 Task: Create a due date automation trigger when advanced on, 2 hours after a card is due add fields with custom fields "Resume" completed.
Action: Mouse moved to (1000, 79)
Screenshot: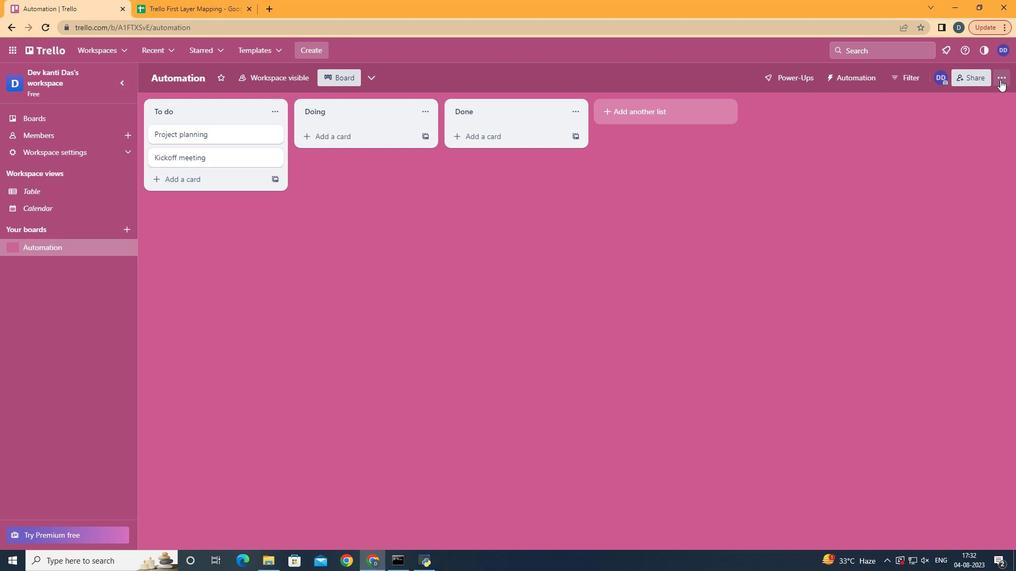 
Action: Mouse pressed left at (1000, 79)
Screenshot: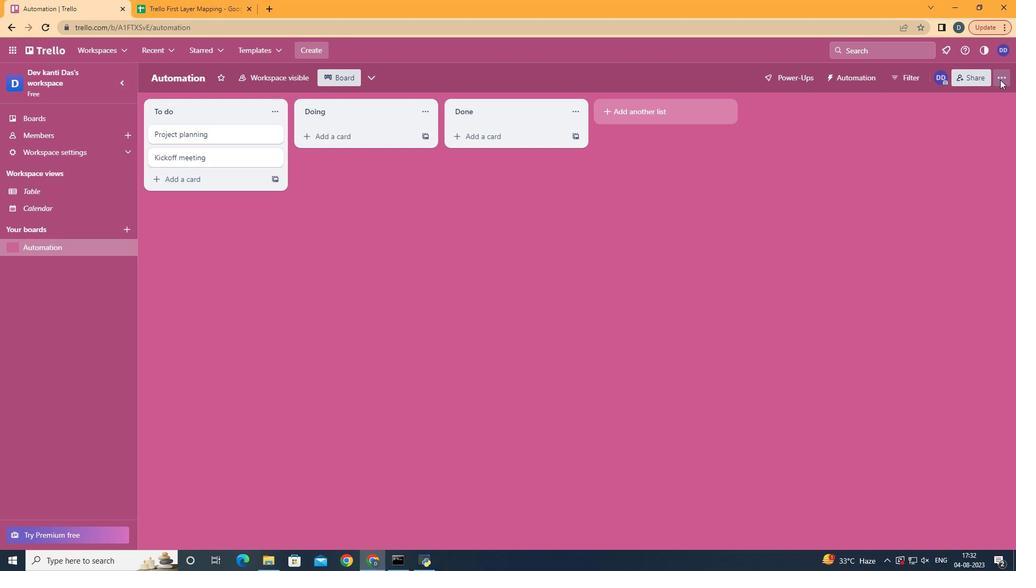 
Action: Mouse moved to (913, 230)
Screenshot: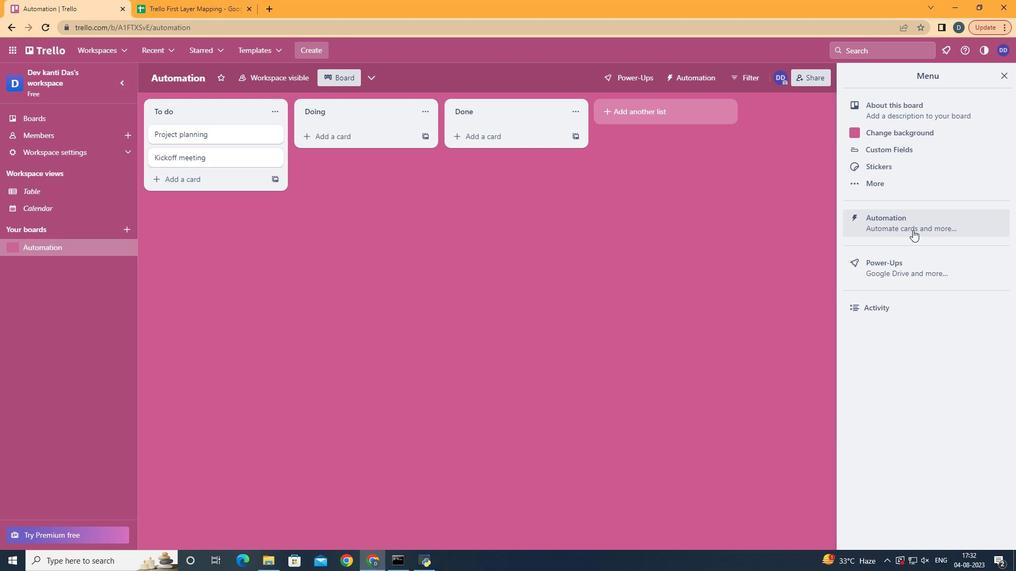
Action: Mouse pressed left at (913, 230)
Screenshot: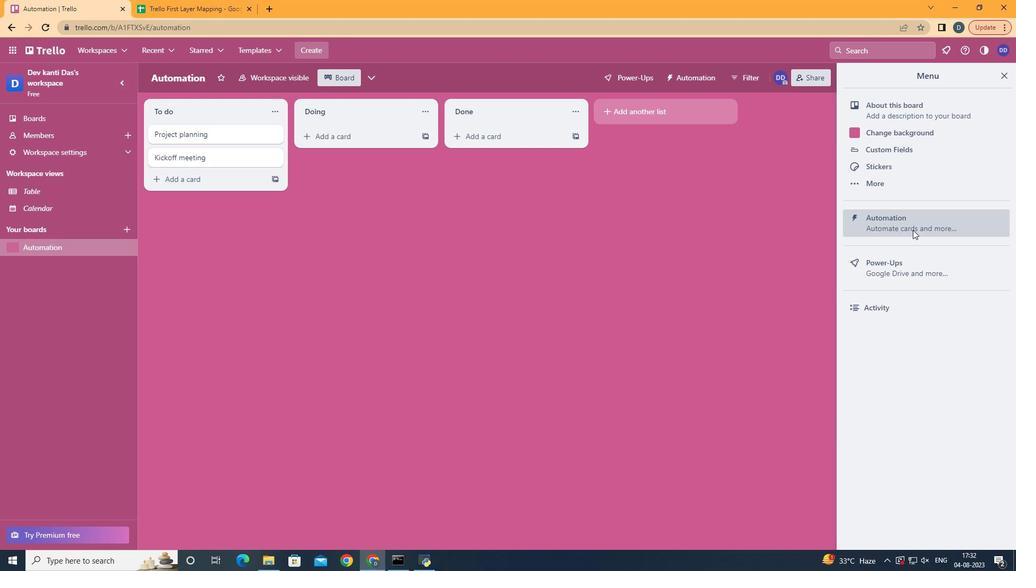 
Action: Mouse moved to (205, 213)
Screenshot: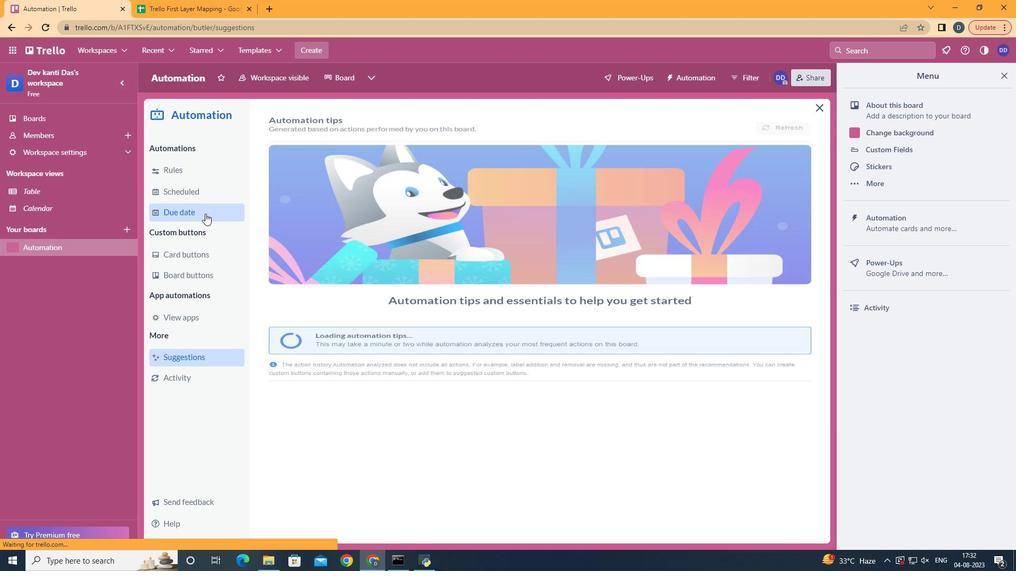 
Action: Mouse pressed left at (205, 213)
Screenshot: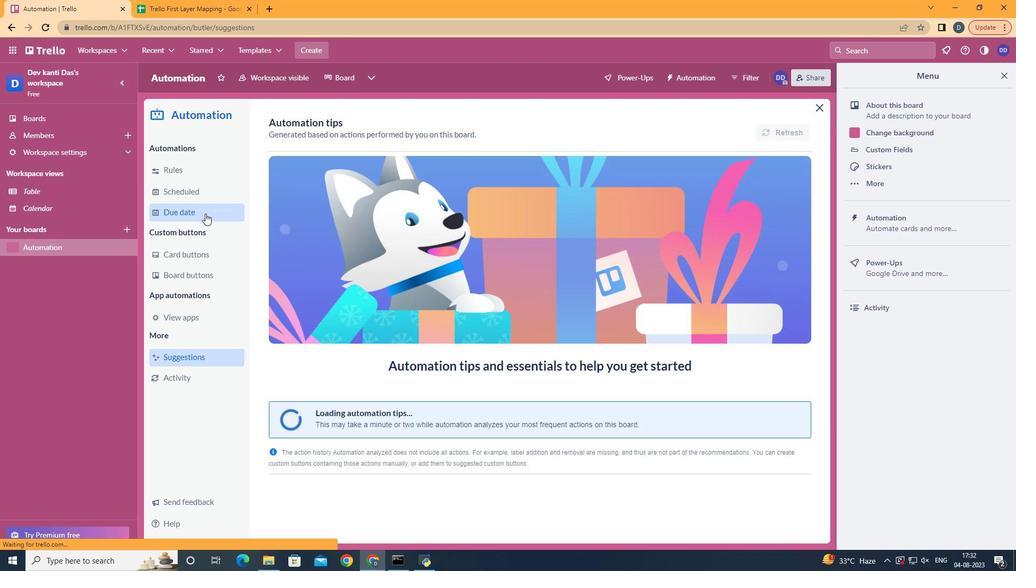 
Action: Mouse moved to (758, 125)
Screenshot: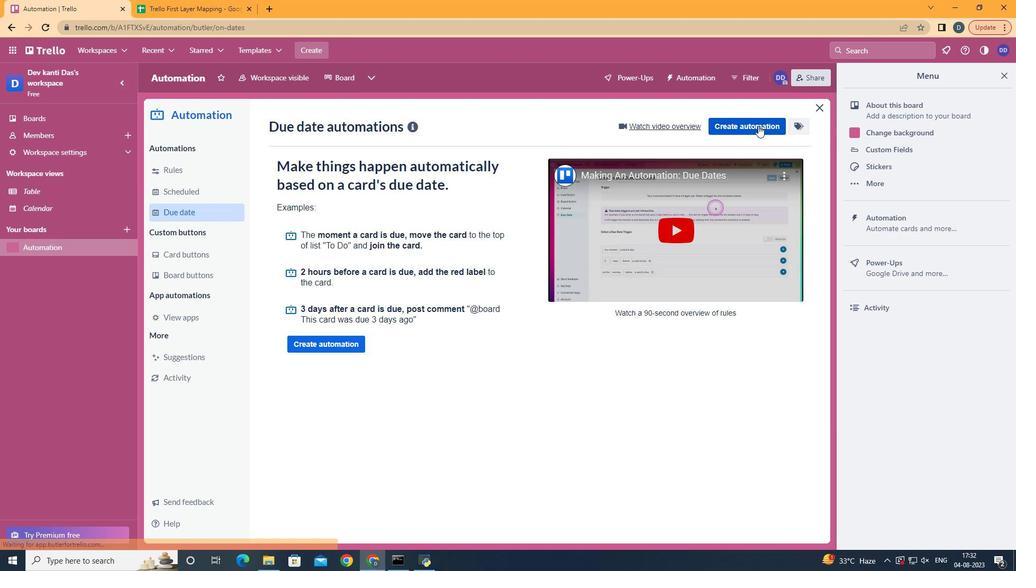 
Action: Mouse pressed left at (758, 125)
Screenshot: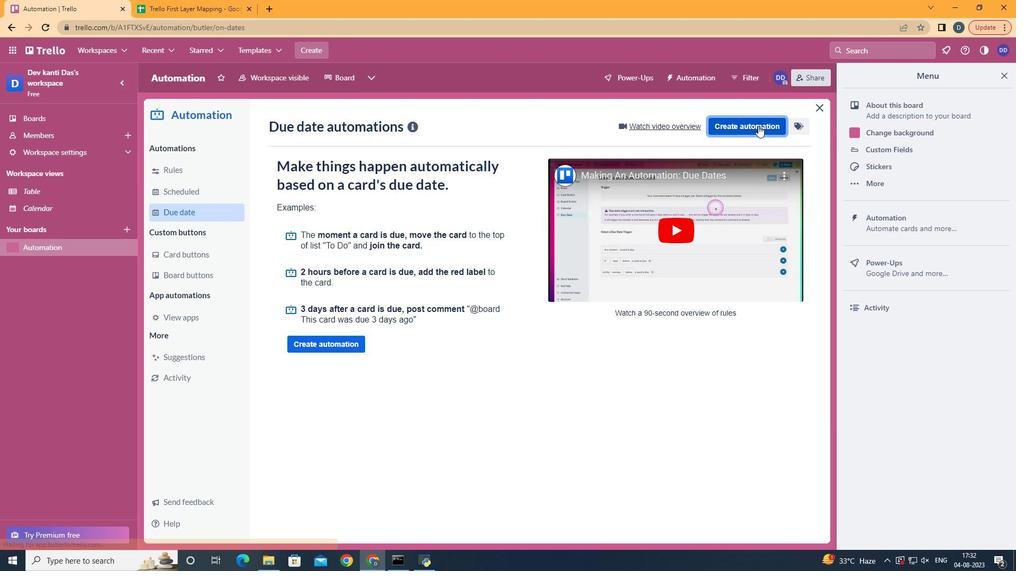 
Action: Mouse moved to (530, 221)
Screenshot: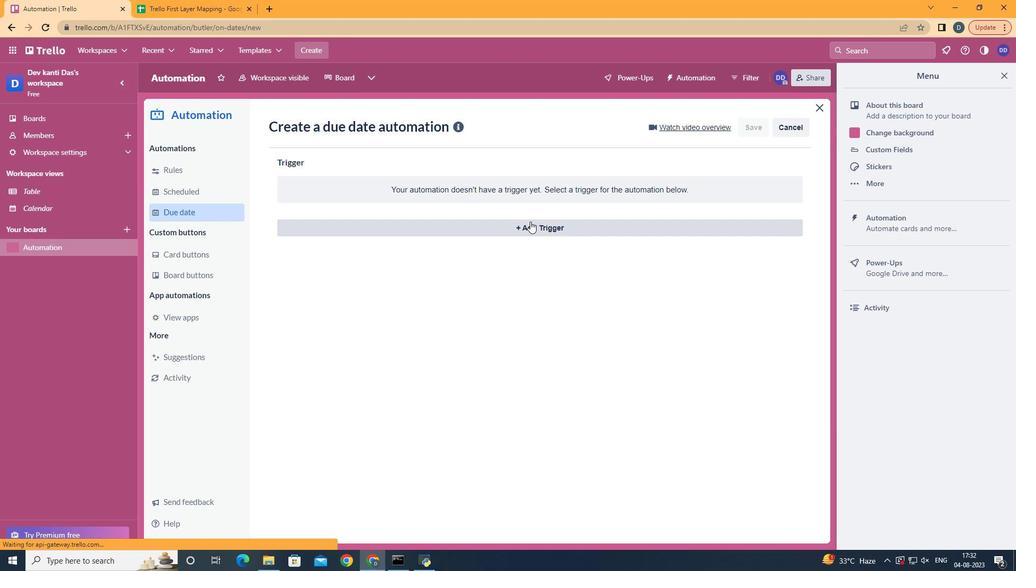 
Action: Mouse pressed left at (530, 221)
Screenshot: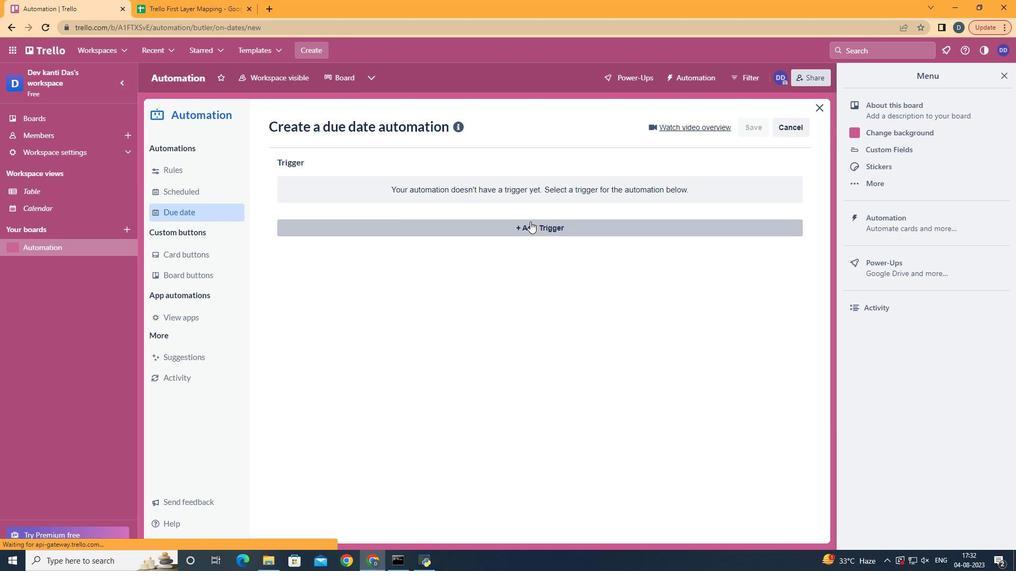 
Action: Mouse moved to (343, 459)
Screenshot: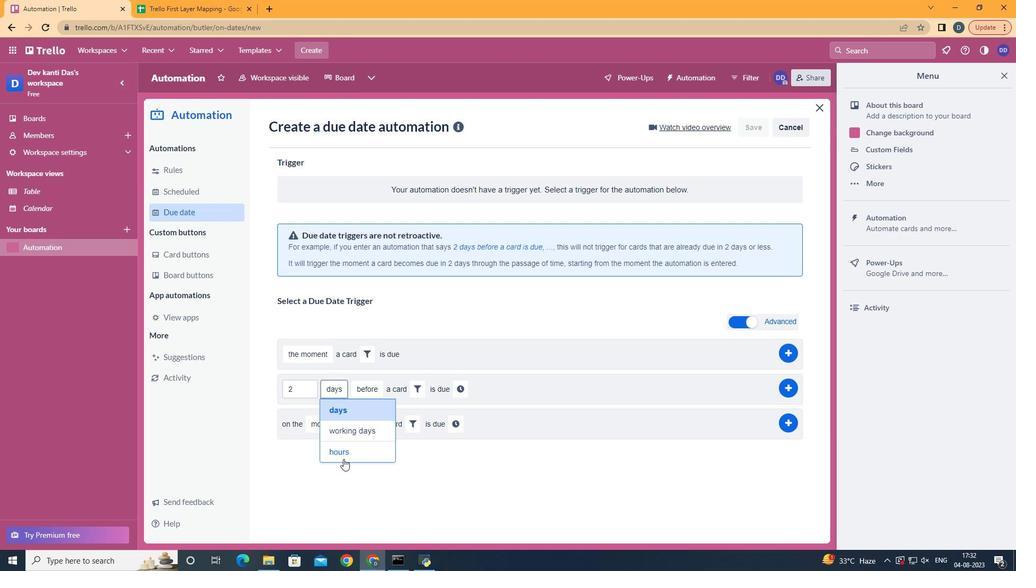 
Action: Mouse pressed left at (343, 459)
Screenshot: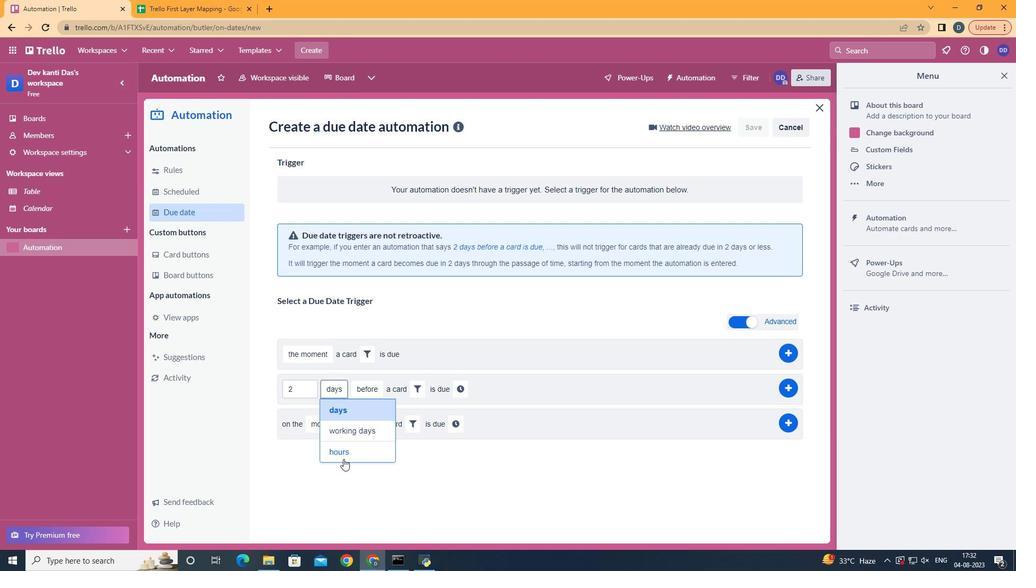 
Action: Mouse moved to (373, 425)
Screenshot: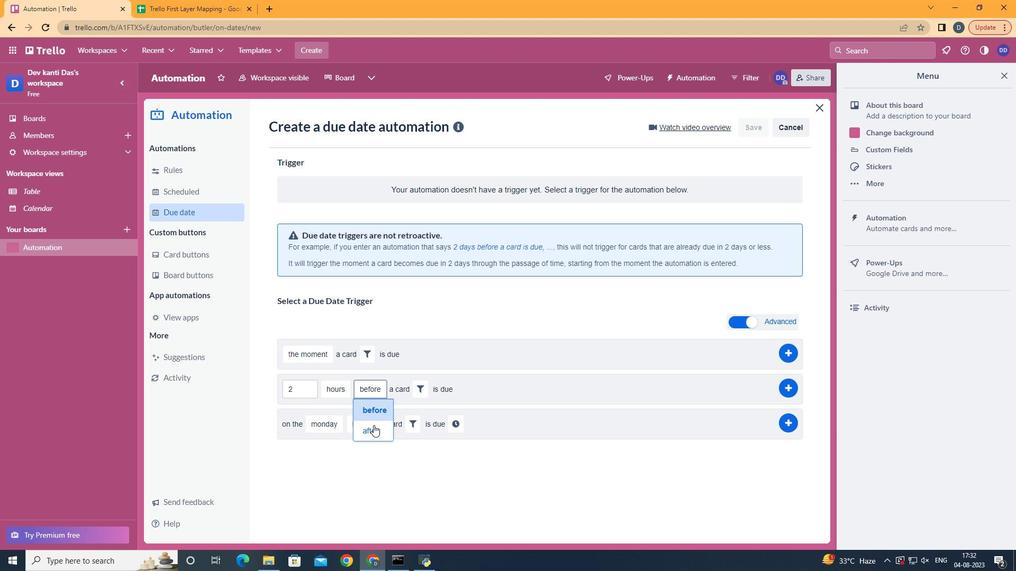 
Action: Mouse pressed left at (373, 425)
Screenshot: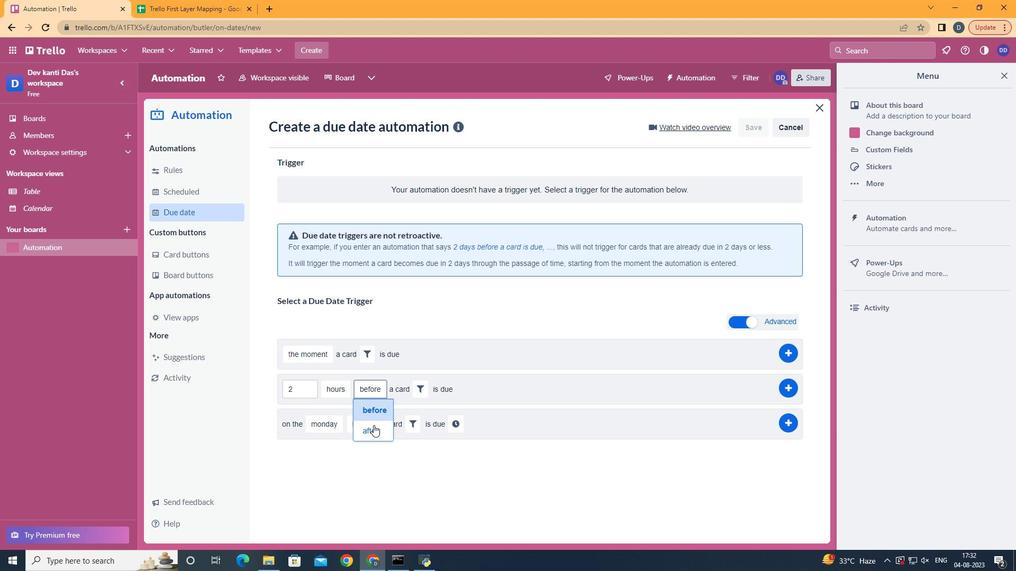 
Action: Mouse moved to (412, 388)
Screenshot: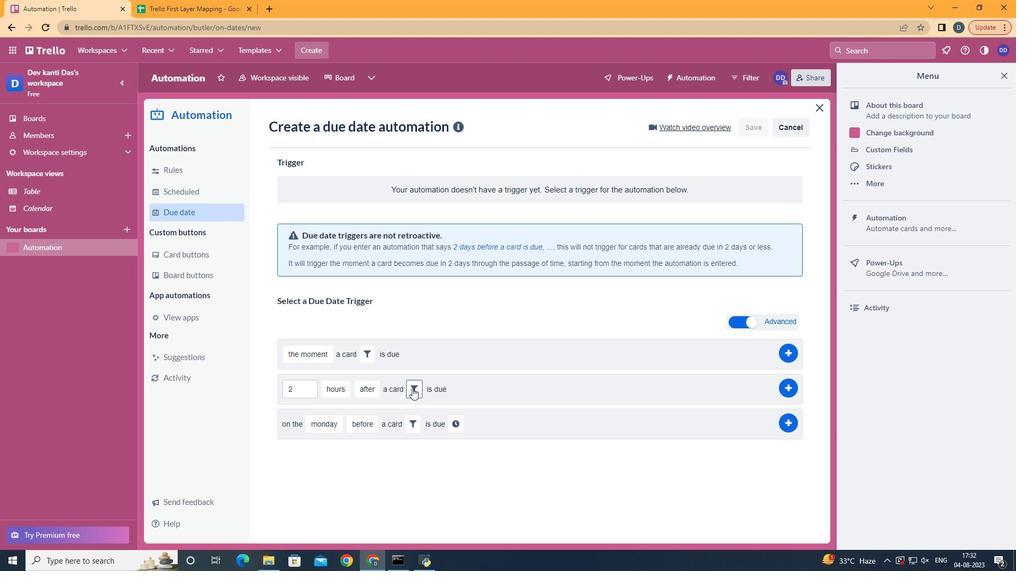 
Action: Mouse pressed left at (412, 388)
Screenshot: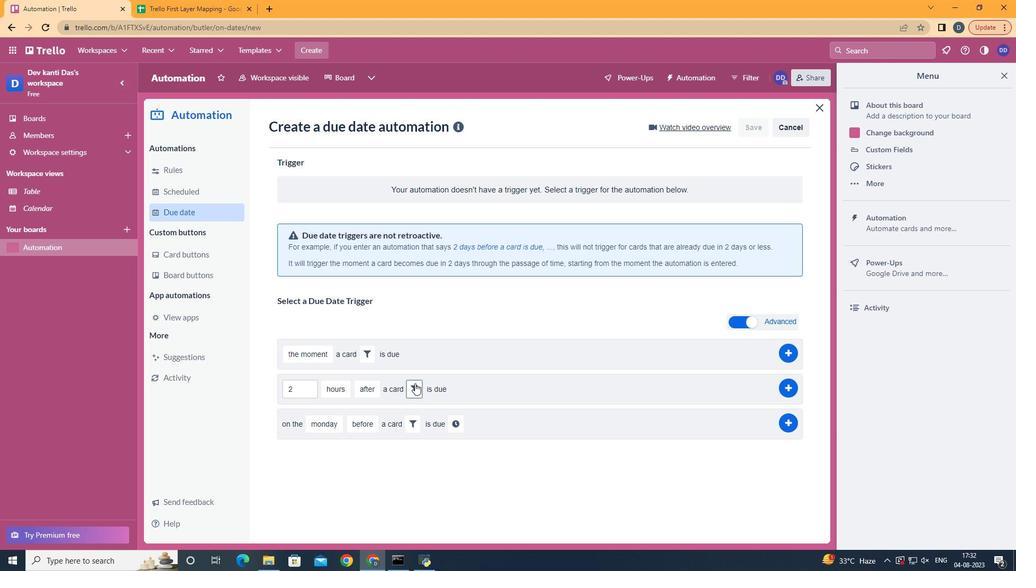 
Action: Mouse moved to (588, 421)
Screenshot: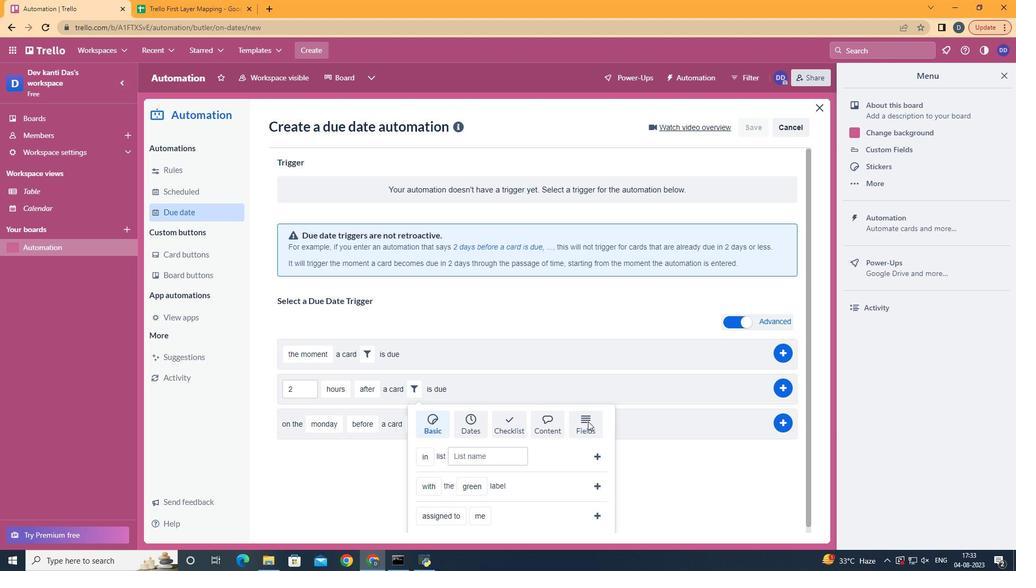 
Action: Mouse pressed left at (588, 421)
Screenshot: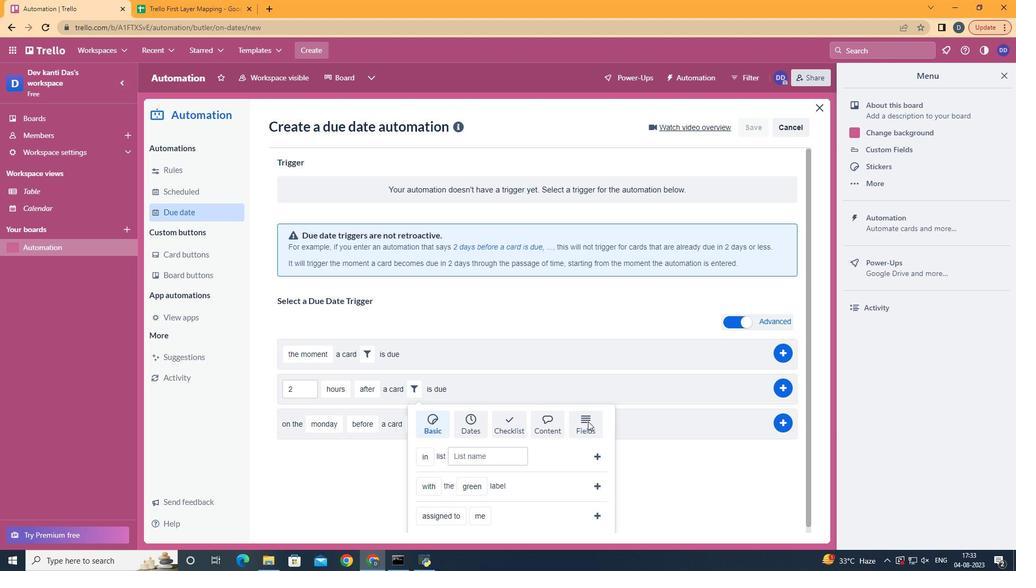 
Action: Mouse moved to (588, 421)
Screenshot: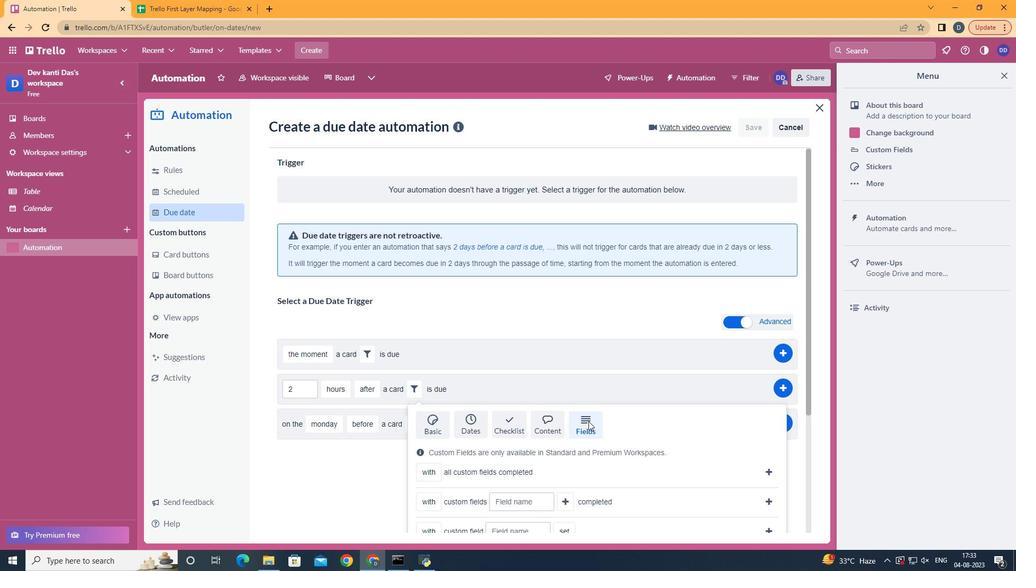 
Action: Mouse scrolled (588, 421) with delta (0, 0)
Screenshot: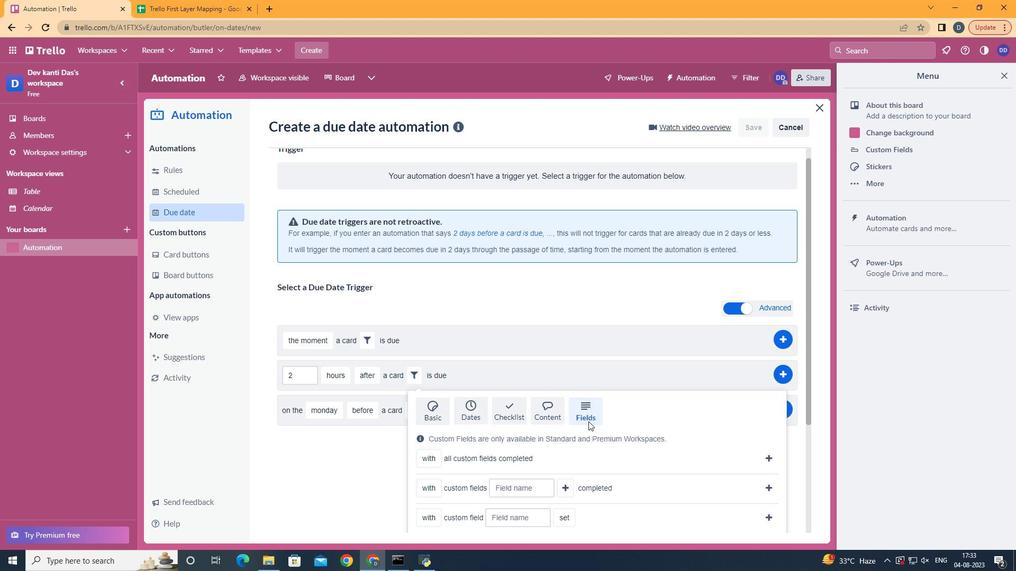 
Action: Mouse scrolled (588, 421) with delta (0, 0)
Screenshot: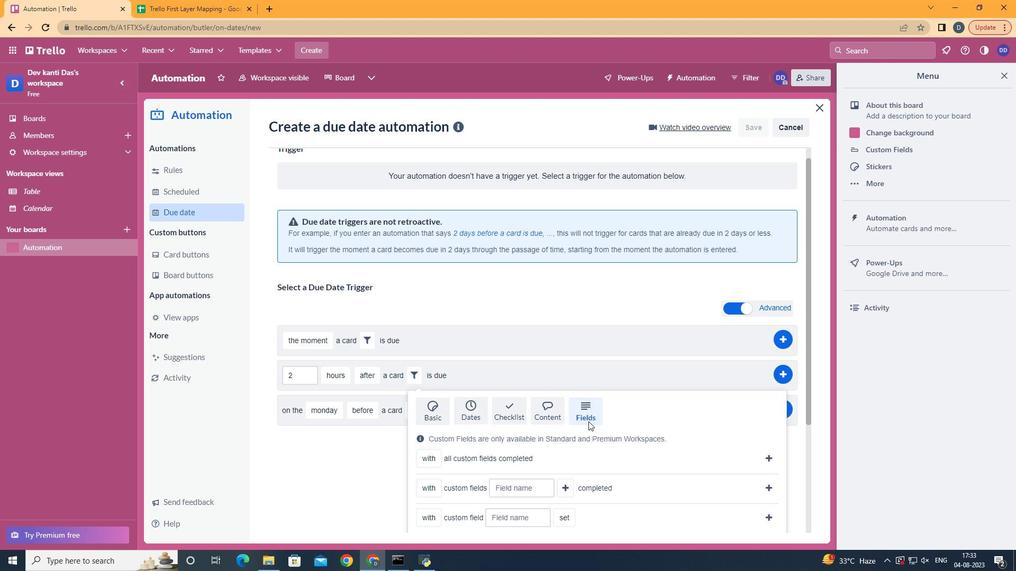 
Action: Mouse scrolled (588, 421) with delta (0, 0)
Screenshot: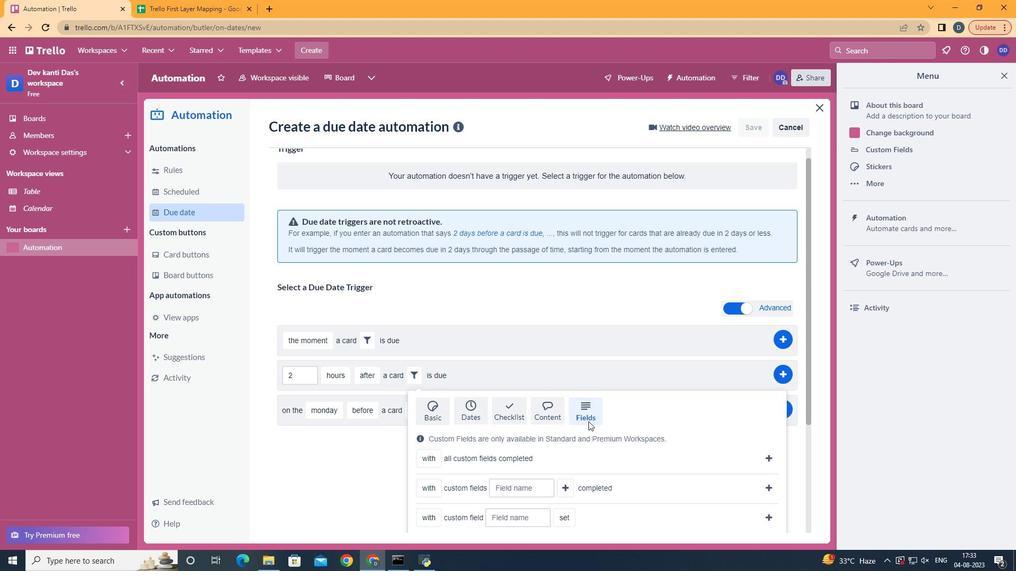 
Action: Mouse scrolled (588, 421) with delta (0, 0)
Screenshot: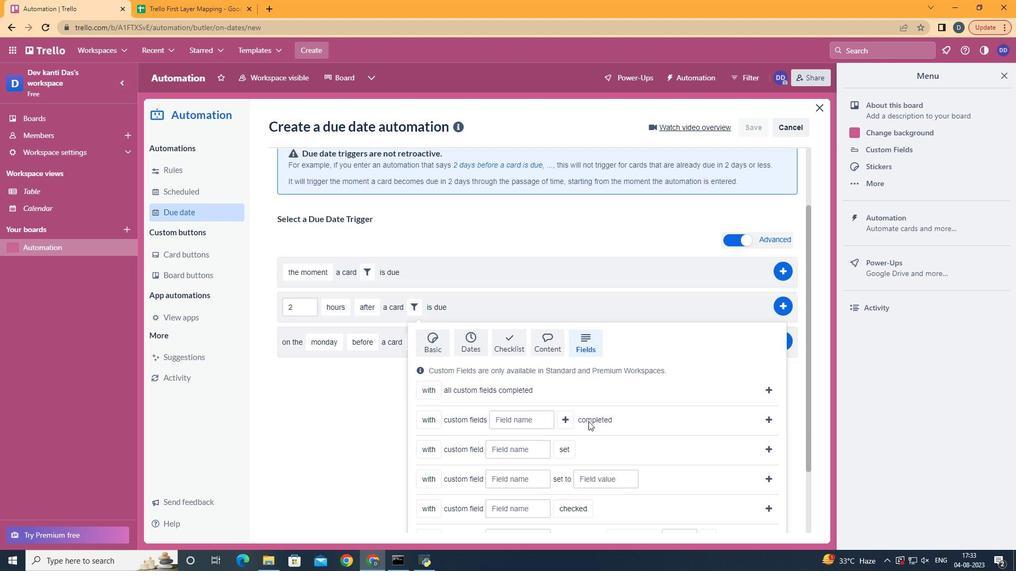 
Action: Mouse moved to (435, 347)
Screenshot: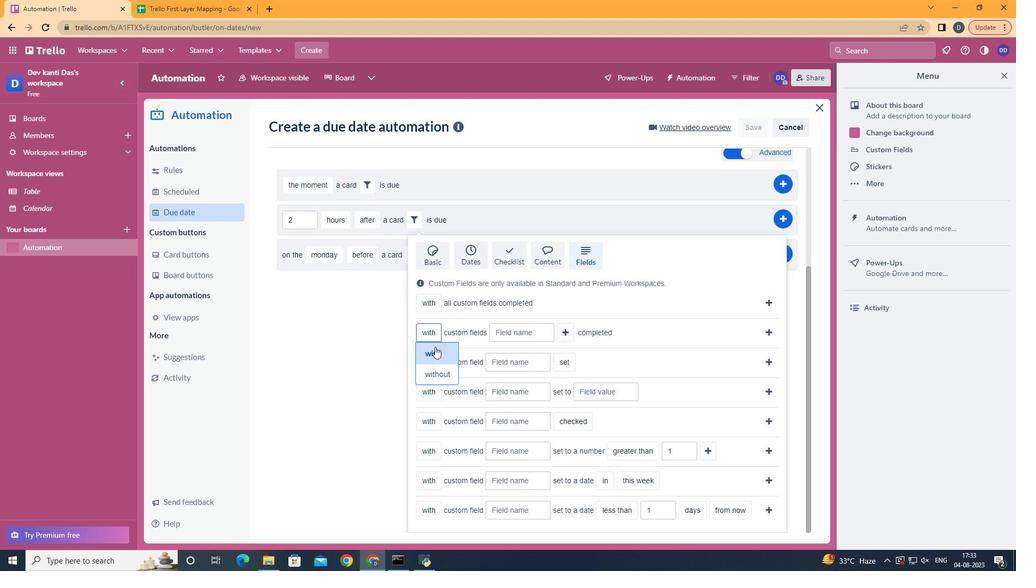 
Action: Mouse pressed left at (435, 347)
Screenshot: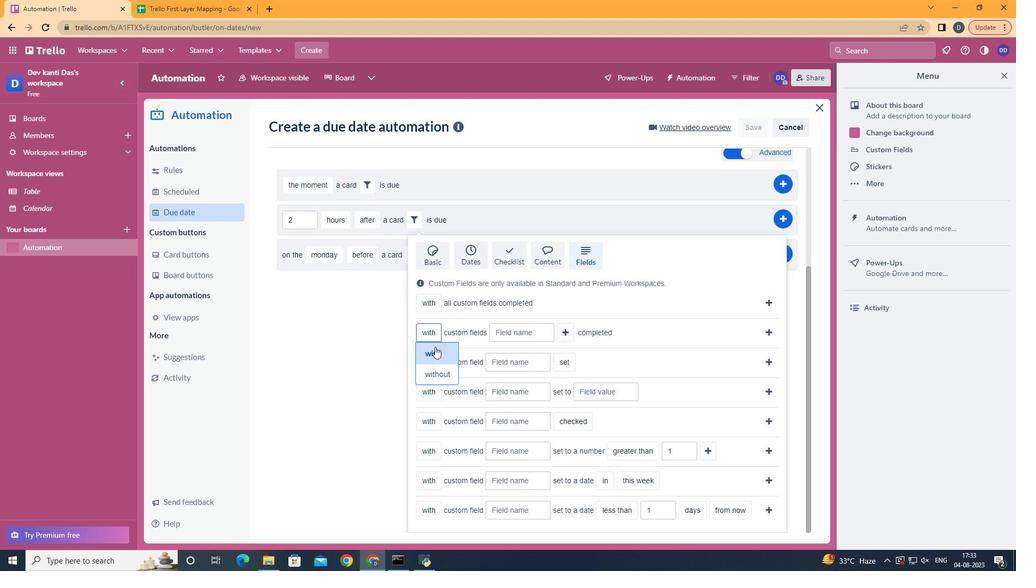 
Action: Mouse moved to (552, 329)
Screenshot: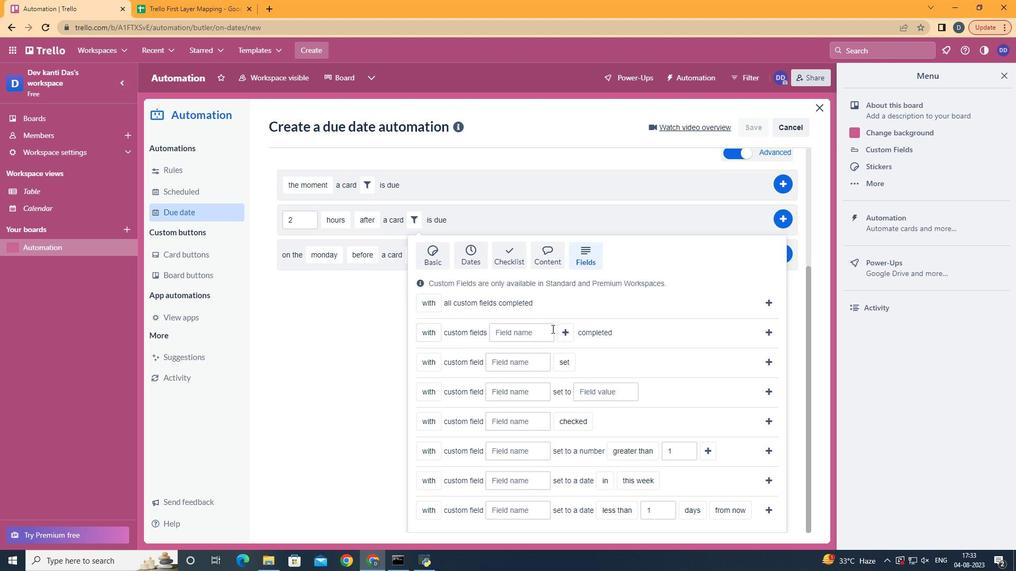 
Action: Mouse pressed left at (552, 329)
Screenshot: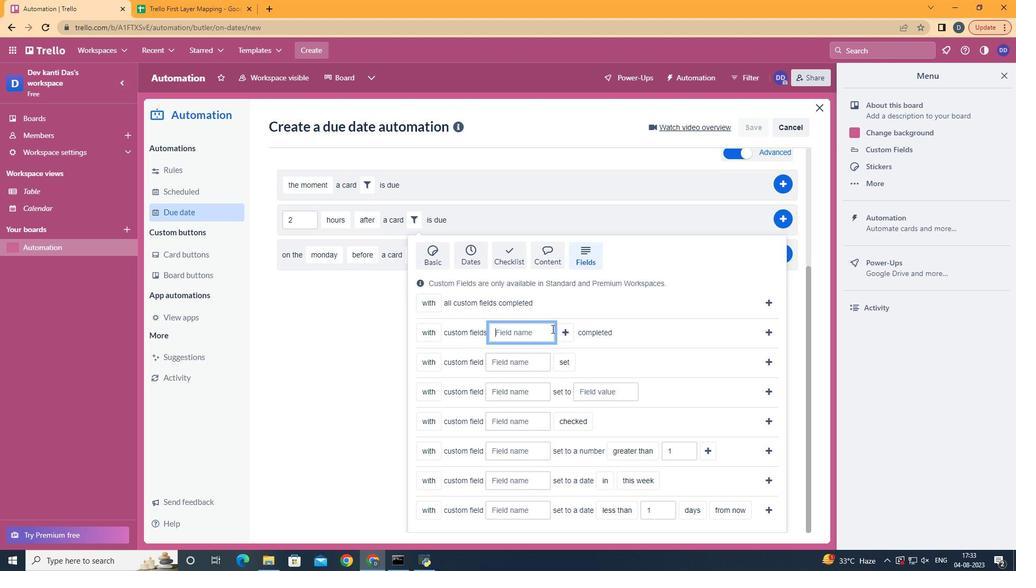 
Action: Key pressed <Key.shift>Resume
Screenshot: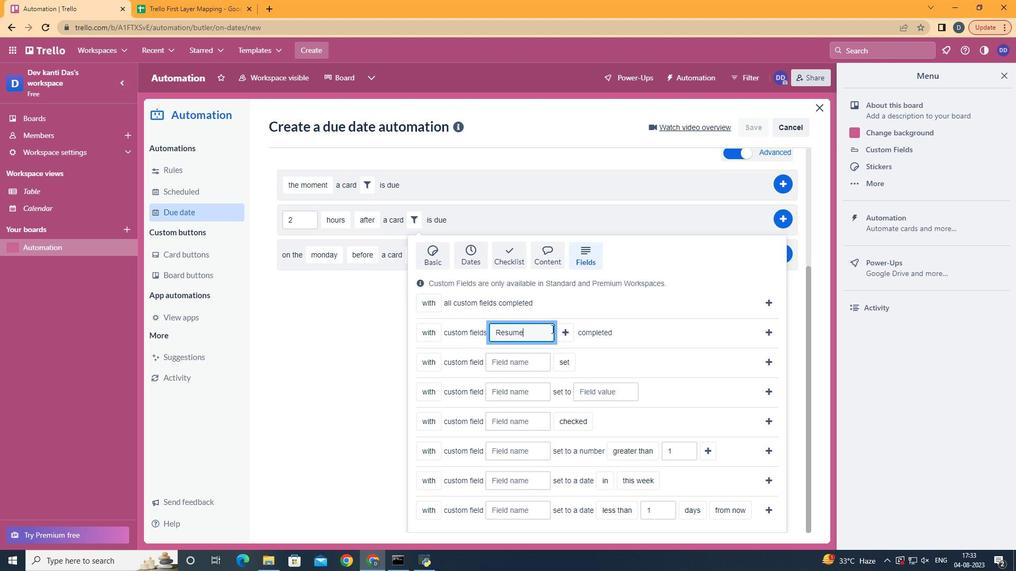 
Action: Mouse moved to (762, 335)
Screenshot: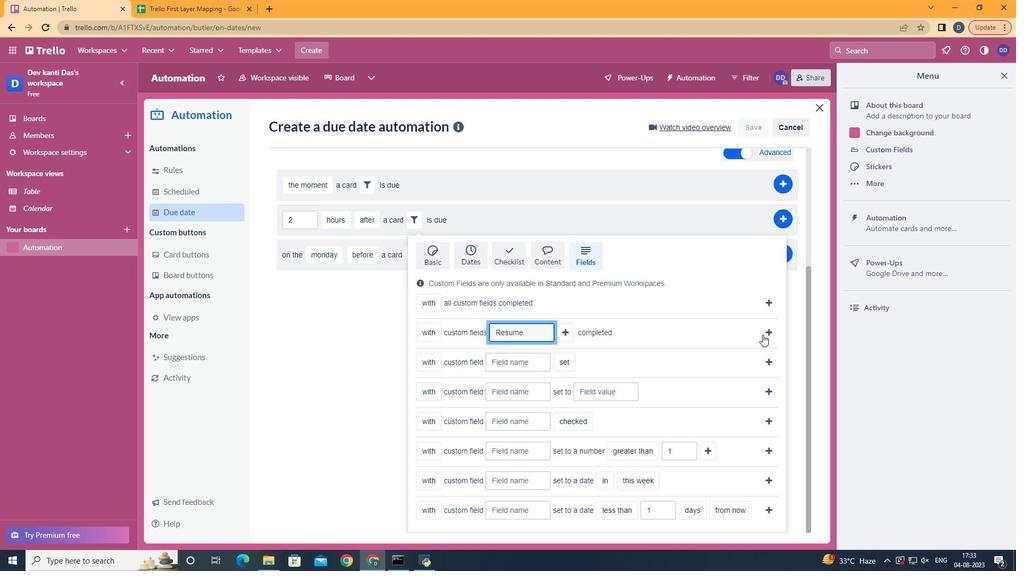 
Action: Mouse pressed left at (762, 335)
Screenshot: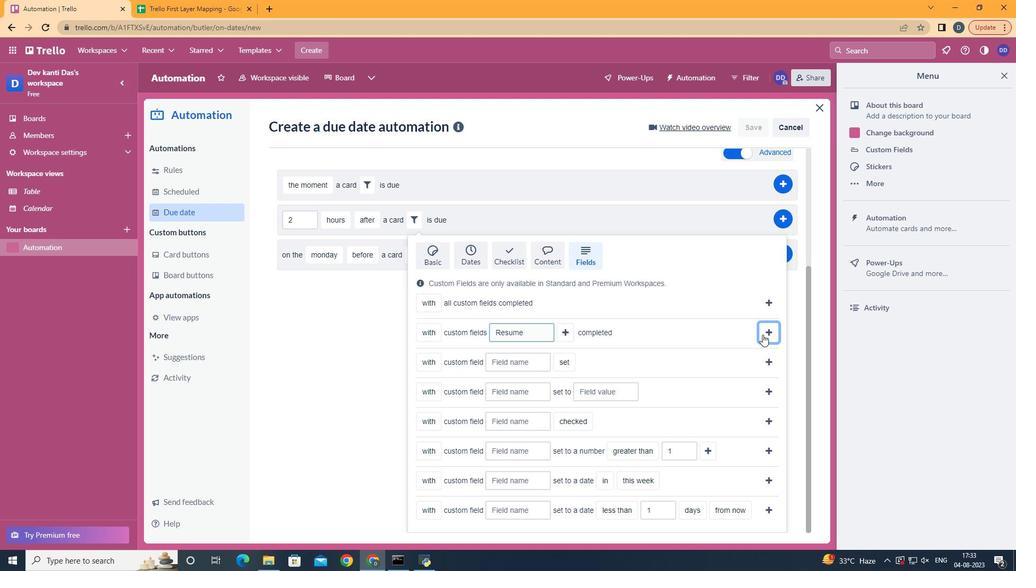
Action: Mouse moved to (788, 381)
Screenshot: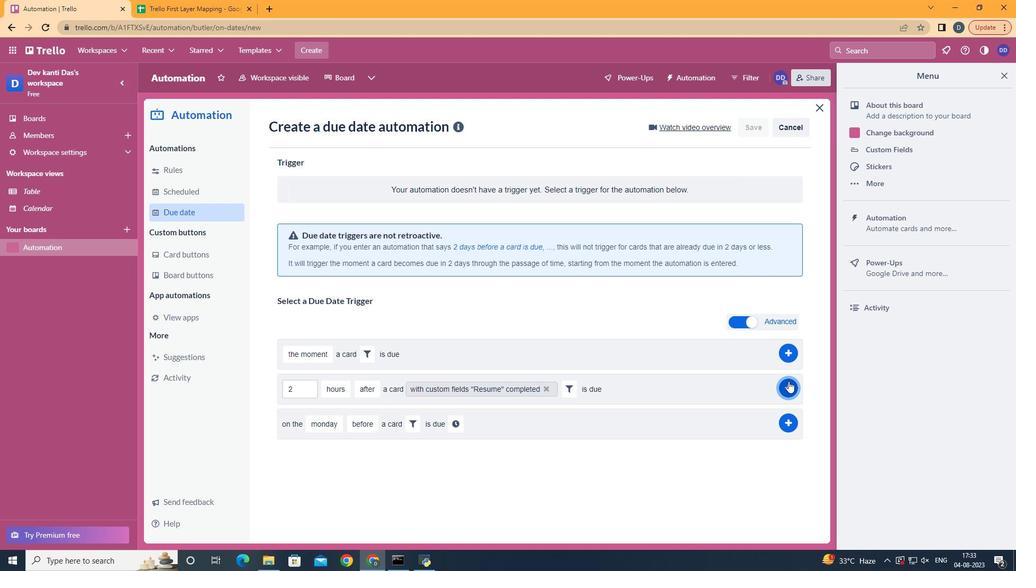 
Action: Mouse pressed left at (788, 381)
Screenshot: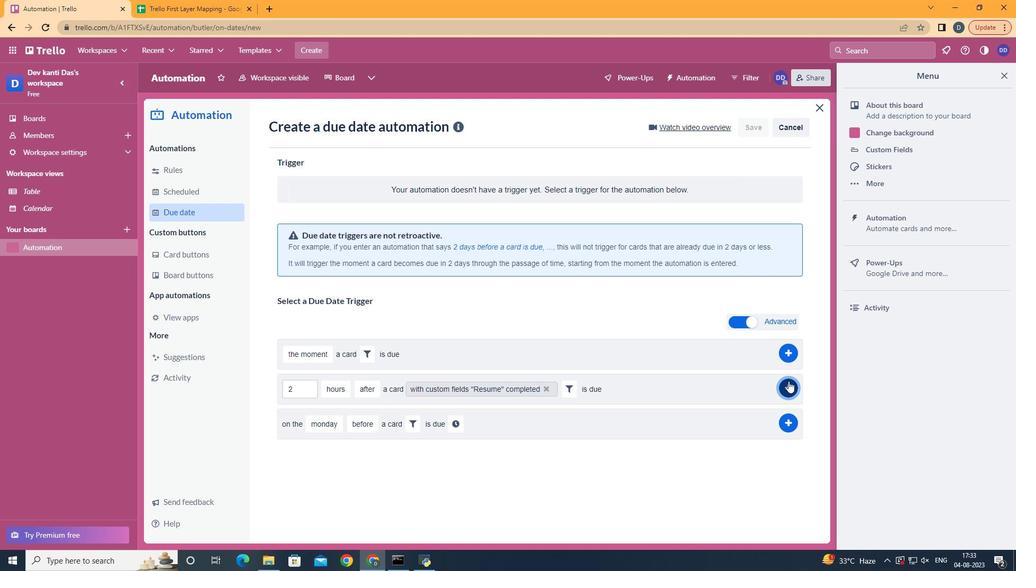 
Action: Mouse moved to (430, 167)
Screenshot: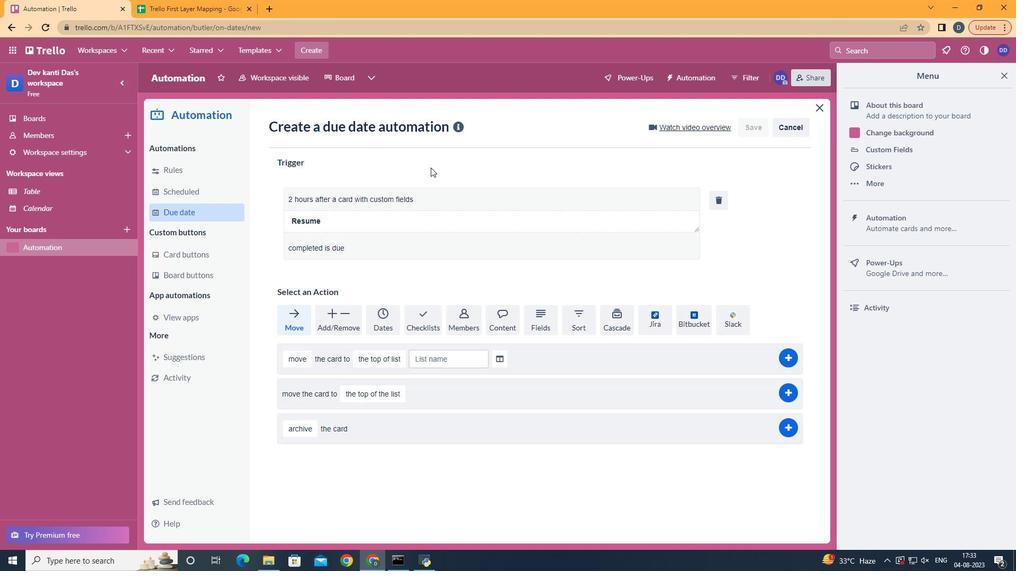 
